 Task: Select Grocery. Add to cart, from DashMart for 2233 Arbour Crest Dr, Carrolton, Texas 75007, Cell Number 8177146937, following items : Cafe Spice Indian Entree Channa Masala (16 oz) - 2, Deep Indian Kitchen Chicken Tikka Masala with Cumin Basmati Rice Frozen Entree (9 oz) - 2, Amy''s Kitchen Macaroni & Cheese (9 oz) - 2, Vaseline Intensive Care Essential Healing Body Lotion (10 oz) - 2
Action: Mouse moved to (337, 113)
Screenshot: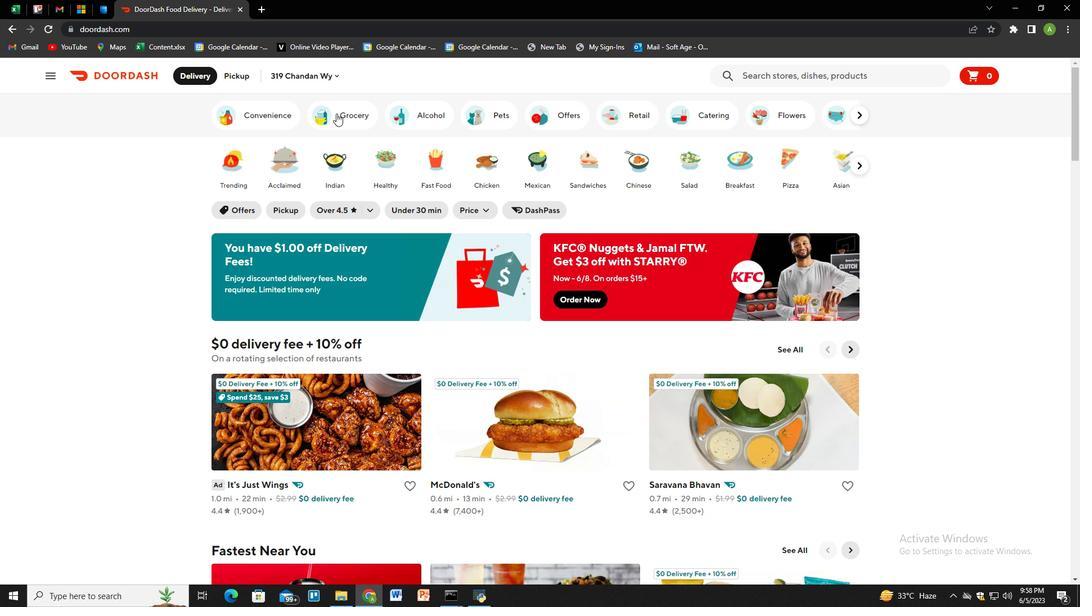 
Action: Mouse pressed left at (337, 113)
Screenshot: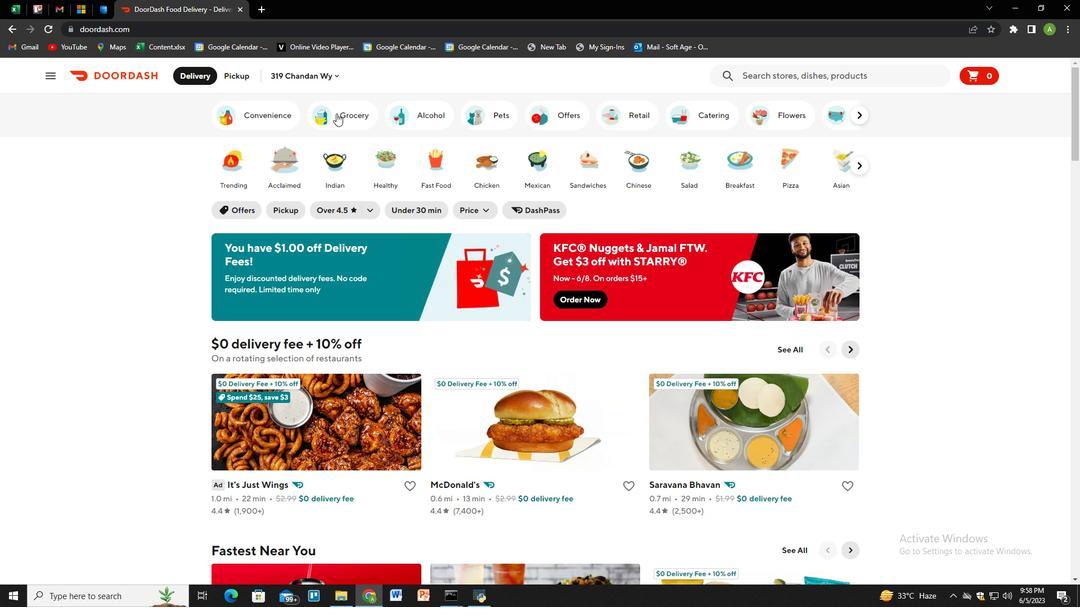 
Action: Mouse moved to (615, 546)
Screenshot: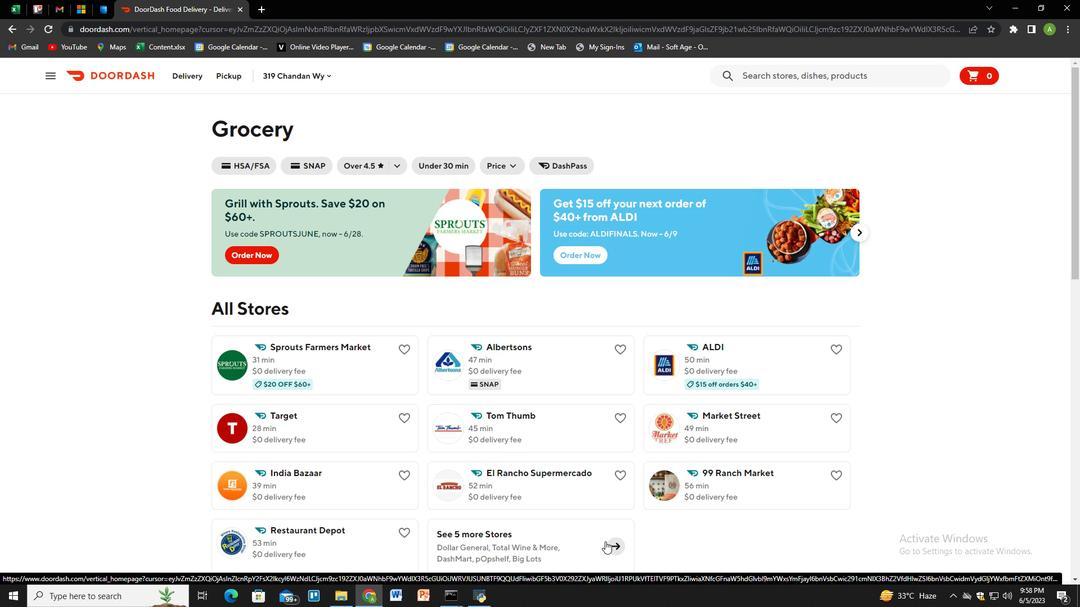 
Action: Mouse pressed left at (615, 546)
Screenshot: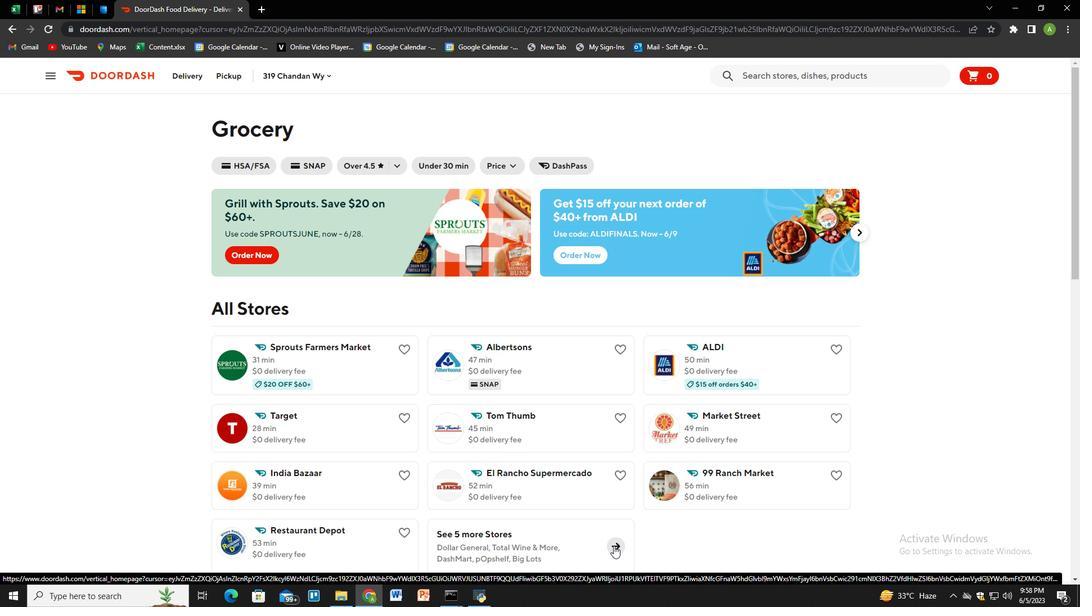 
Action: Mouse moved to (330, 406)
Screenshot: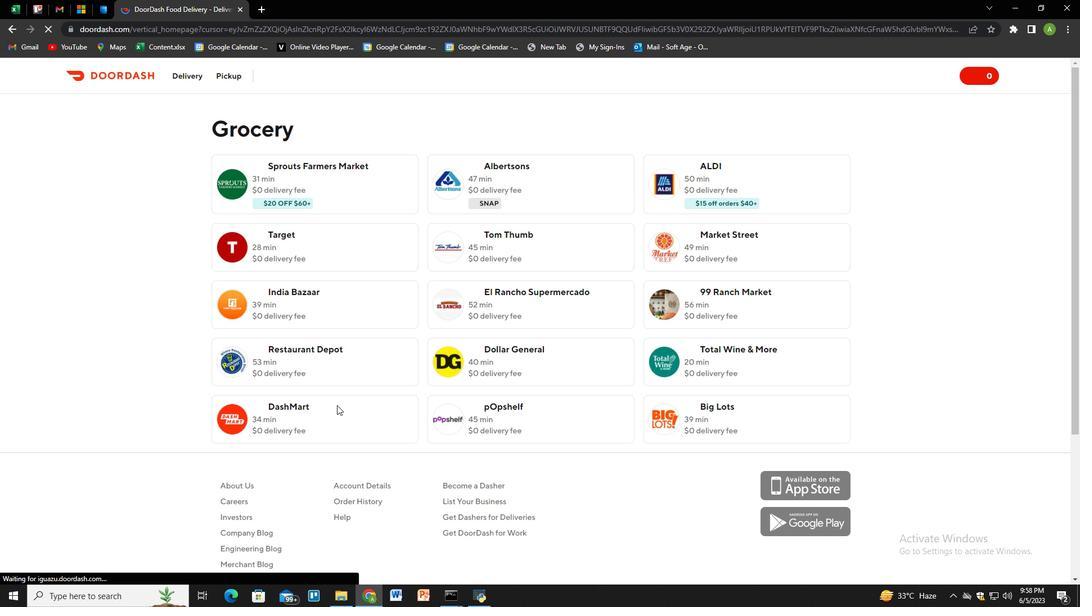 
Action: Mouse pressed left at (330, 406)
Screenshot: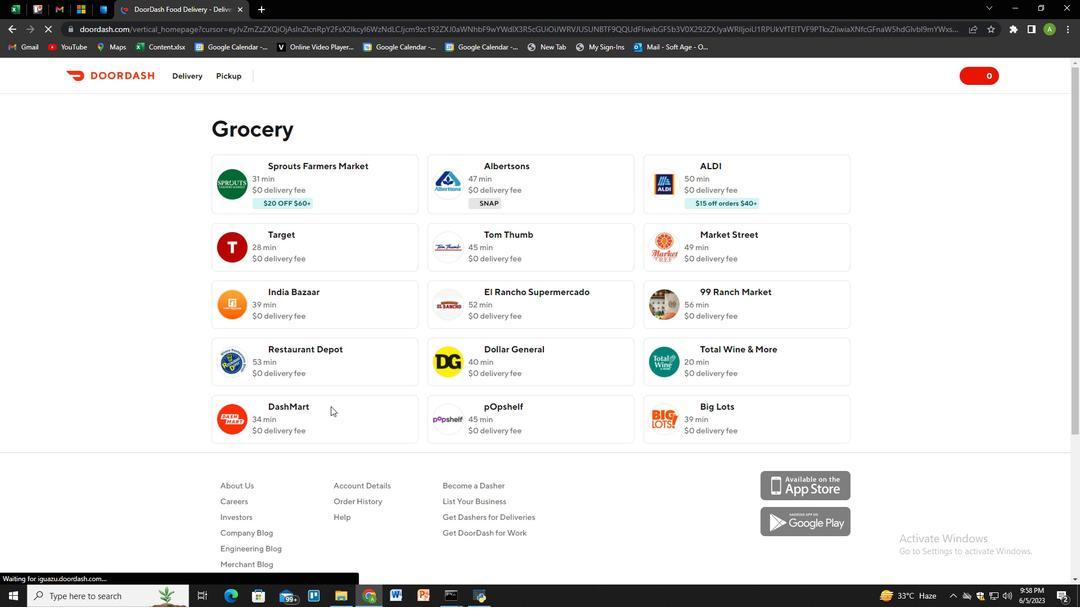 
Action: Mouse moved to (235, 77)
Screenshot: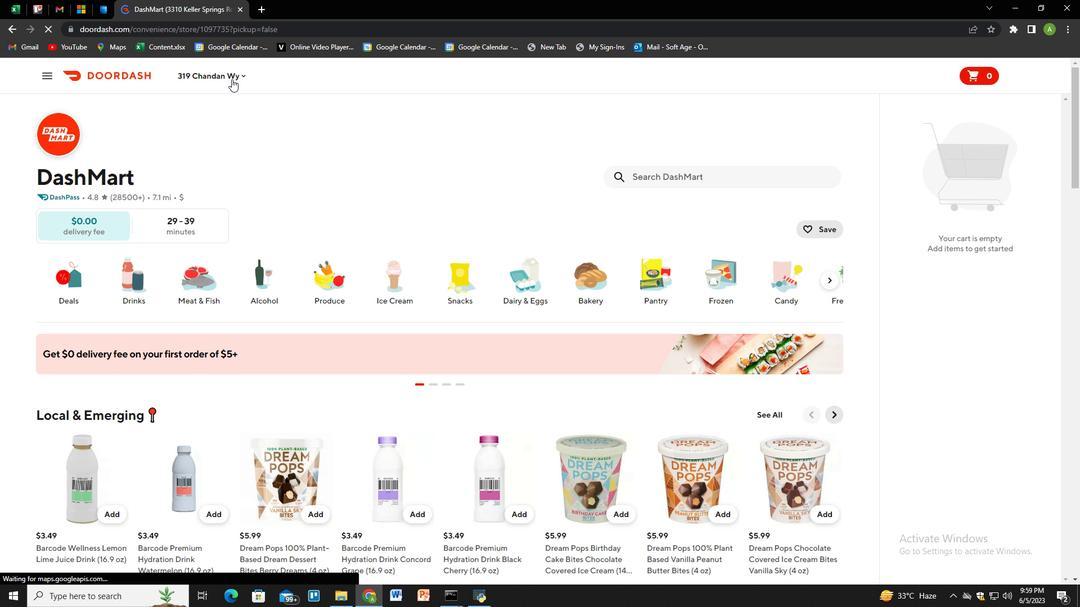 
Action: Mouse pressed left at (235, 77)
Screenshot: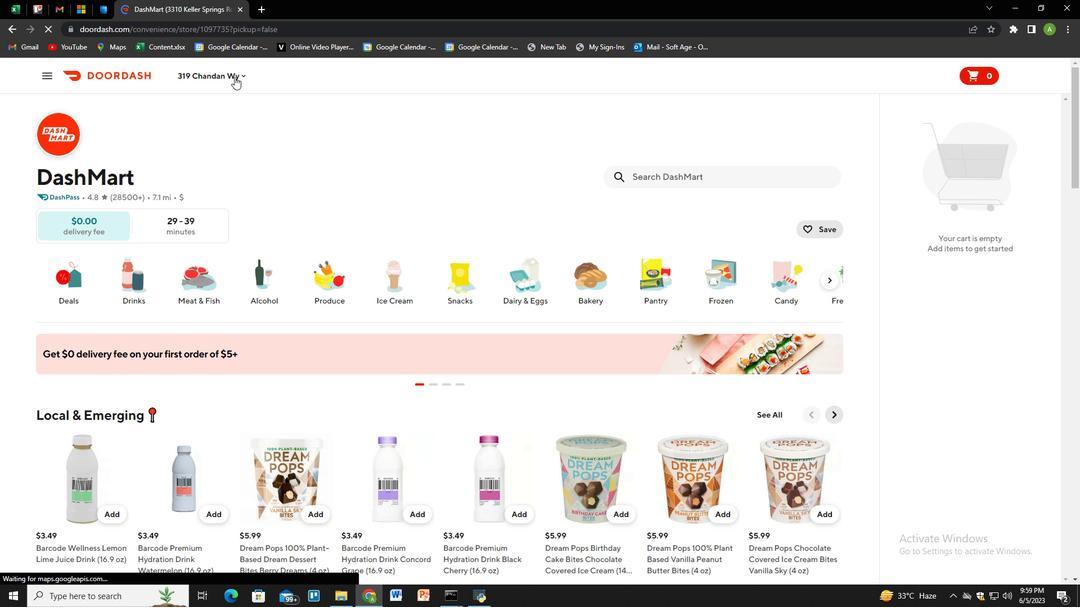 
Action: Mouse moved to (250, 126)
Screenshot: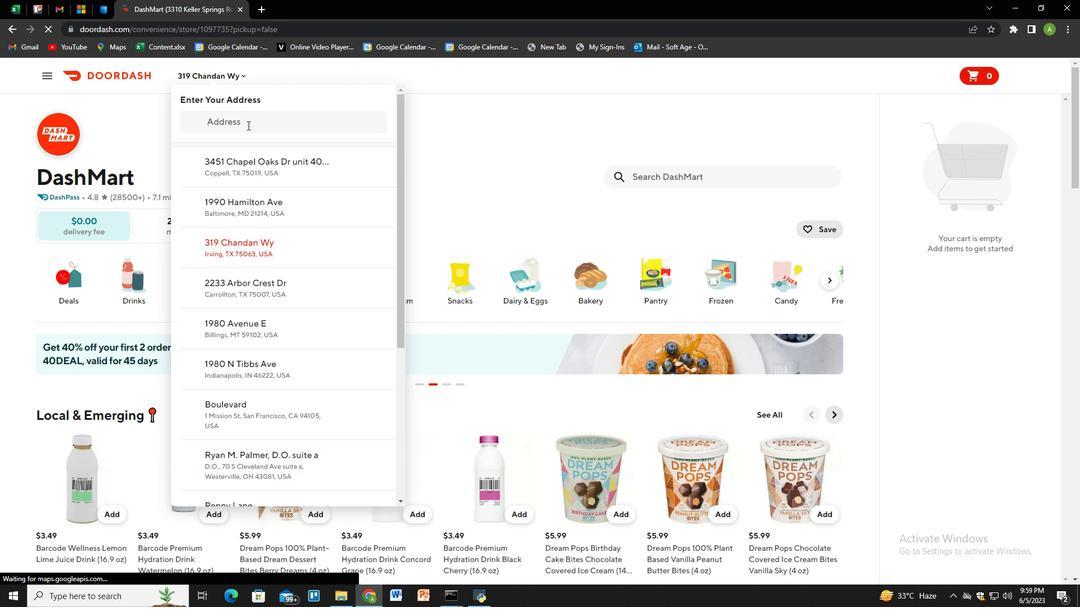 
Action: Mouse pressed left at (250, 126)
Screenshot: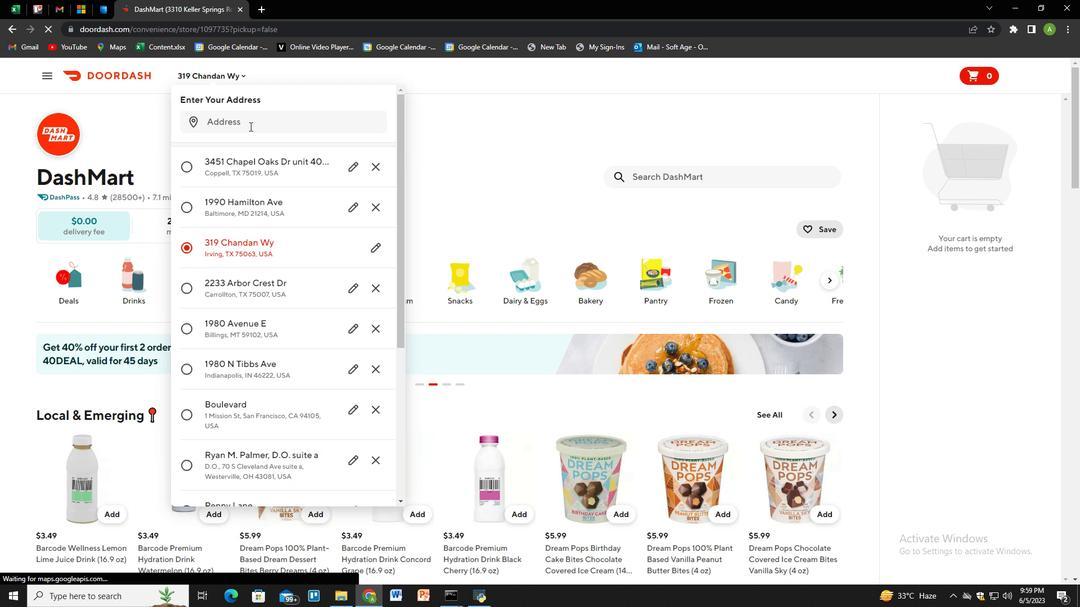
Action: Mouse moved to (192, 88)
Screenshot: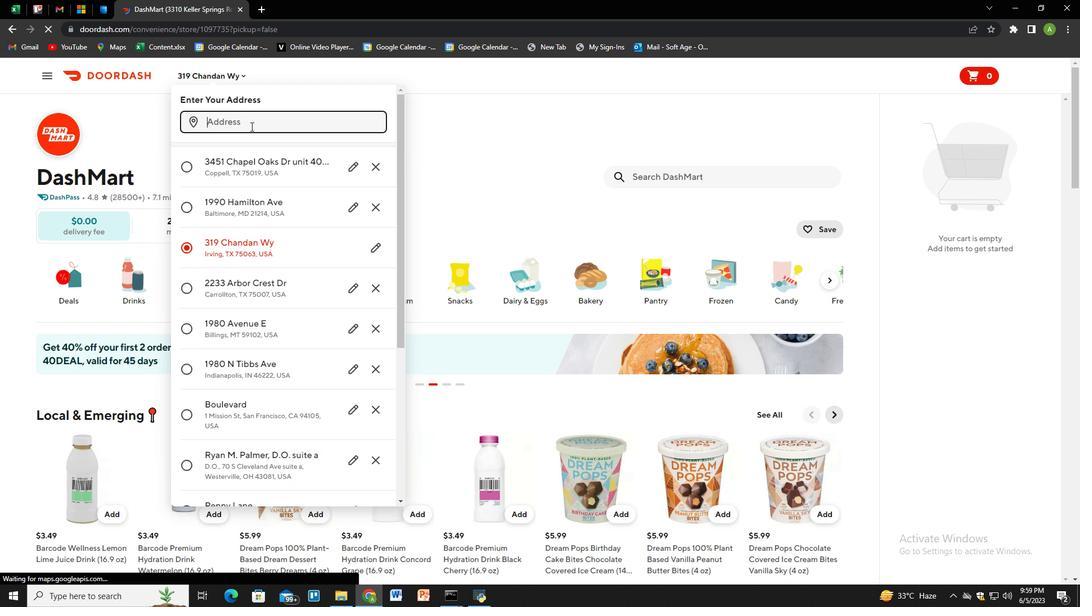 
Action: Key pressed 2233<Key.space>arbour<Key.space>crest<Key.space>dr,<Key.space>carrolton,<Key.space>texas<Key.space>75007,<Key.space><Key.enter>
Screenshot: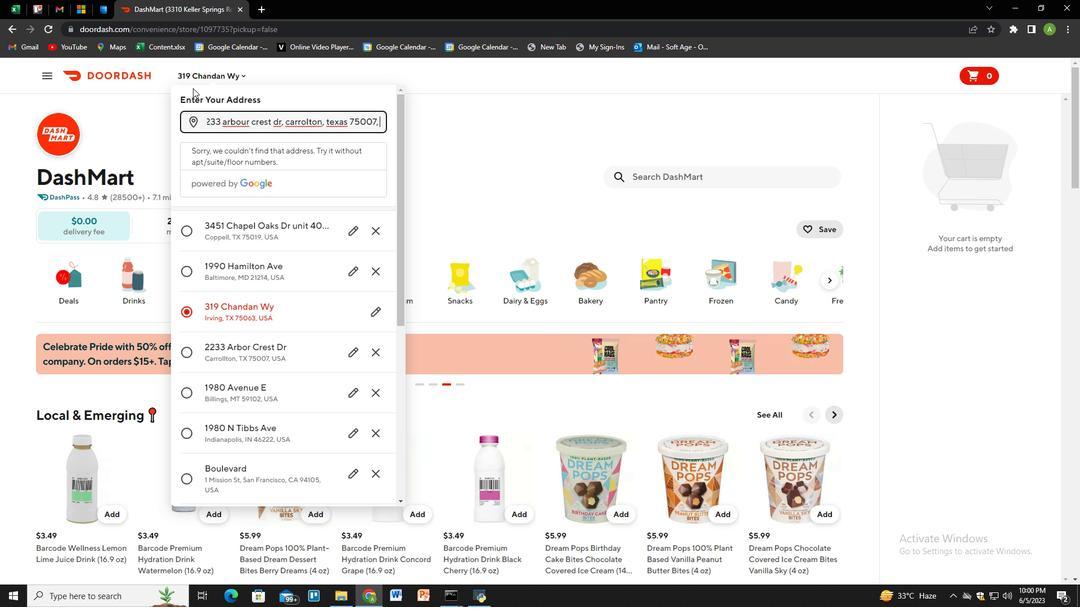 
Action: Mouse moved to (346, 461)
Screenshot: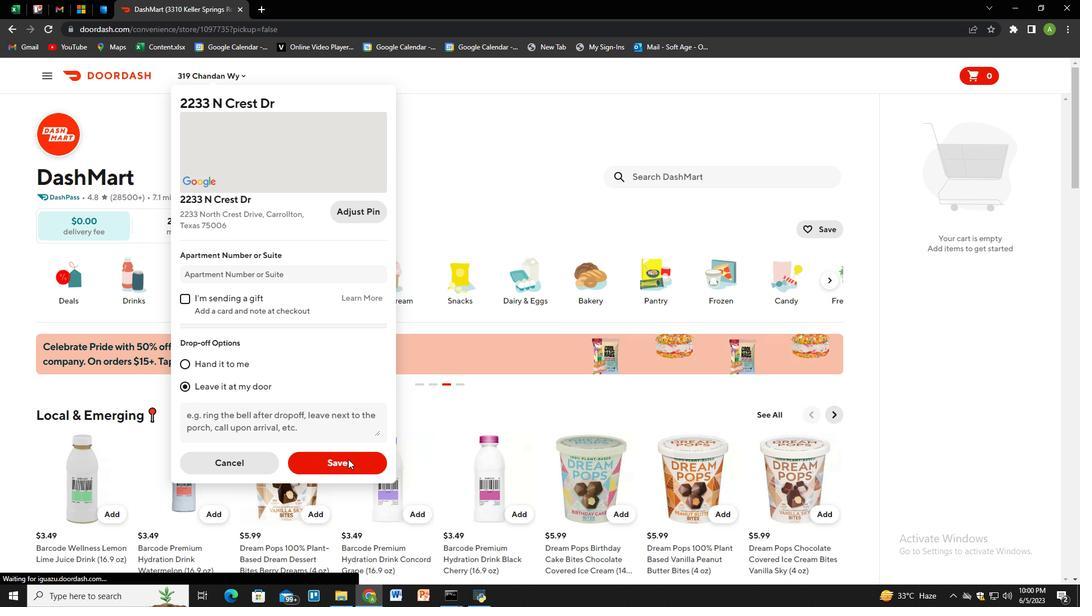
Action: Mouse pressed left at (346, 461)
Screenshot: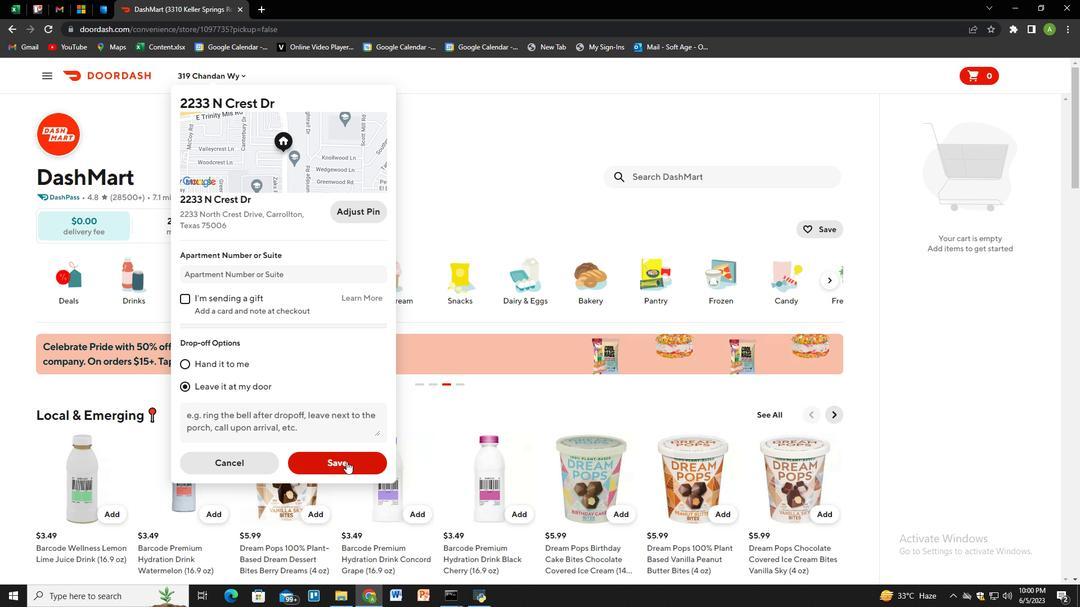 
Action: Mouse moved to (678, 172)
Screenshot: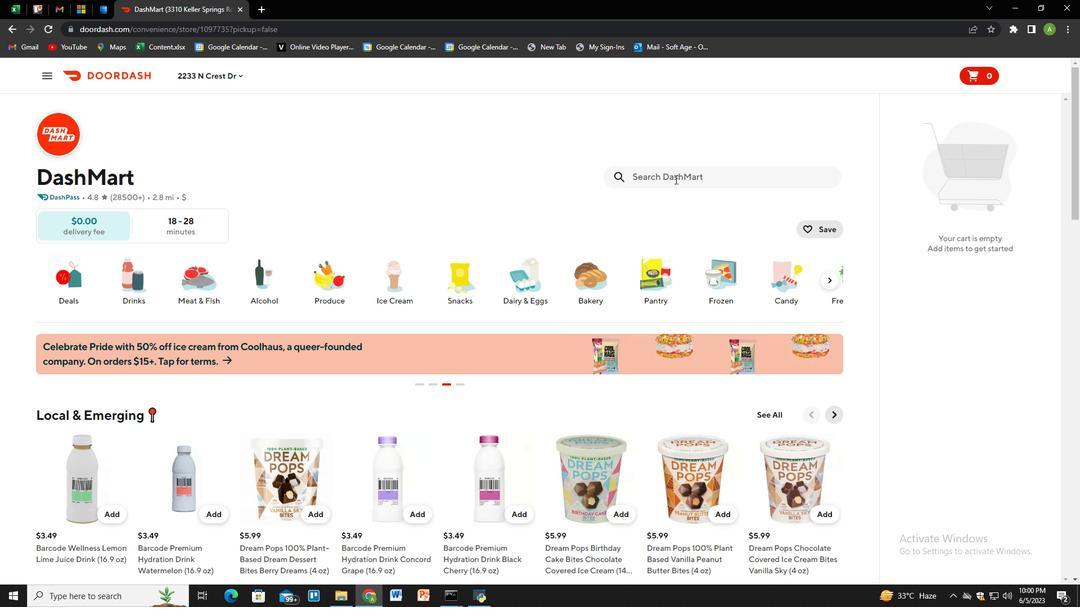
Action: Mouse pressed left at (678, 172)
Screenshot: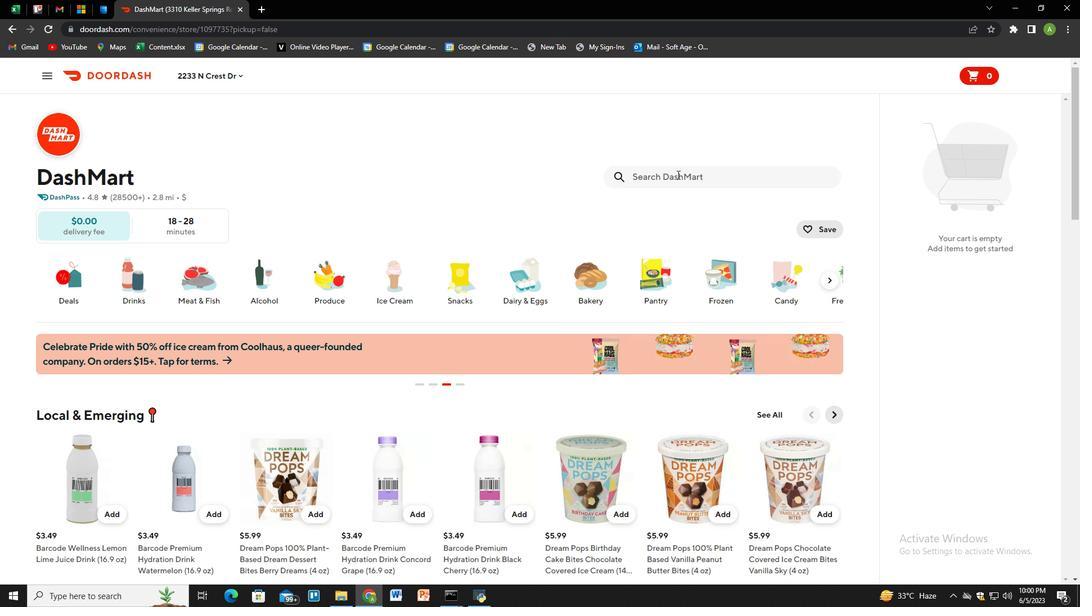 
Action: Key pressed cafe<Key.space>spice<Key.space>indian<Key.space>kitchen<Key.backspace>n<Key.space><Key.backspace><Key.backspace><Key.backspace><Key.backspace><Key.backspace><Key.backspace><Key.backspace><Key.backspace><Key.backspace><Key.backspace><Key.backspace><Key.backspace><Key.backspace><Key.backspace><Key.backspace>indian<Key.space>entree<Key.space>channa<Key.space>masala<Key.space><Key.shift_r>(16<Key.space>oz<Key.shift_r>)<Key.enter>
Screenshot: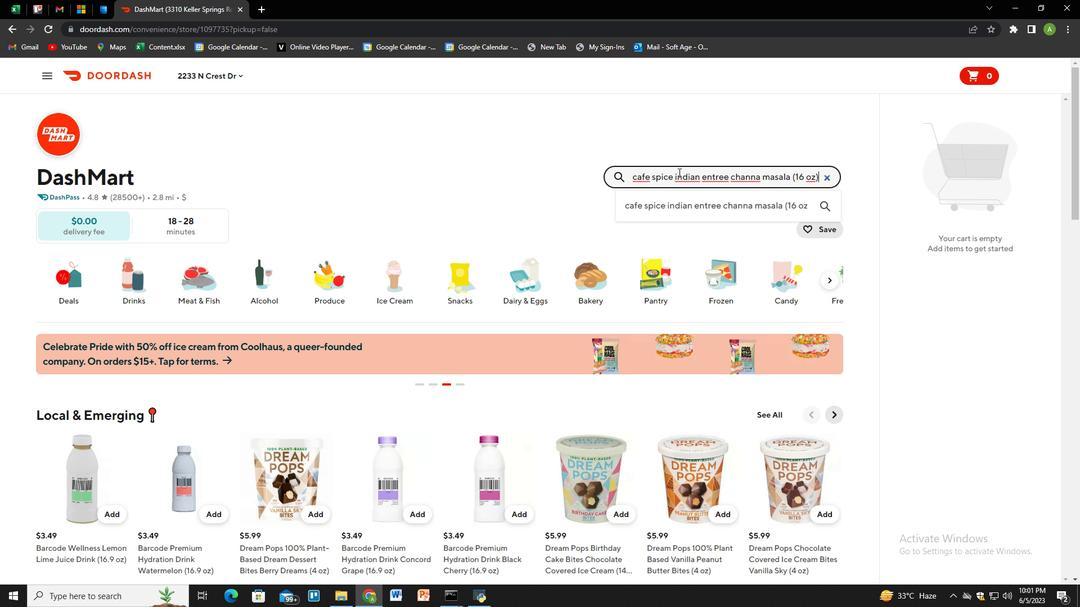 
Action: Mouse moved to (97, 296)
Screenshot: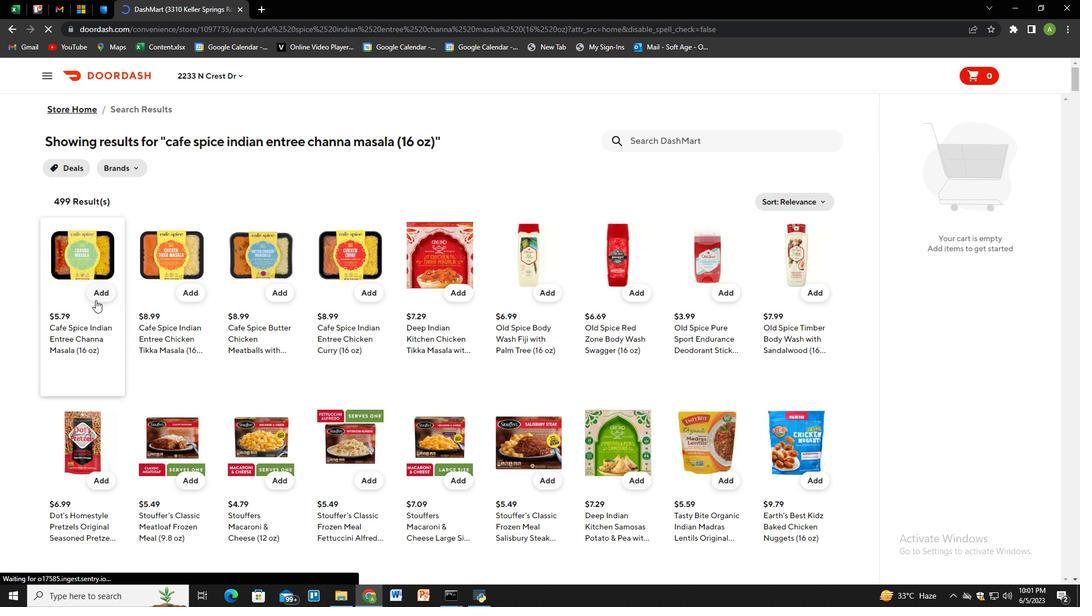 
Action: Mouse pressed left at (97, 296)
Screenshot: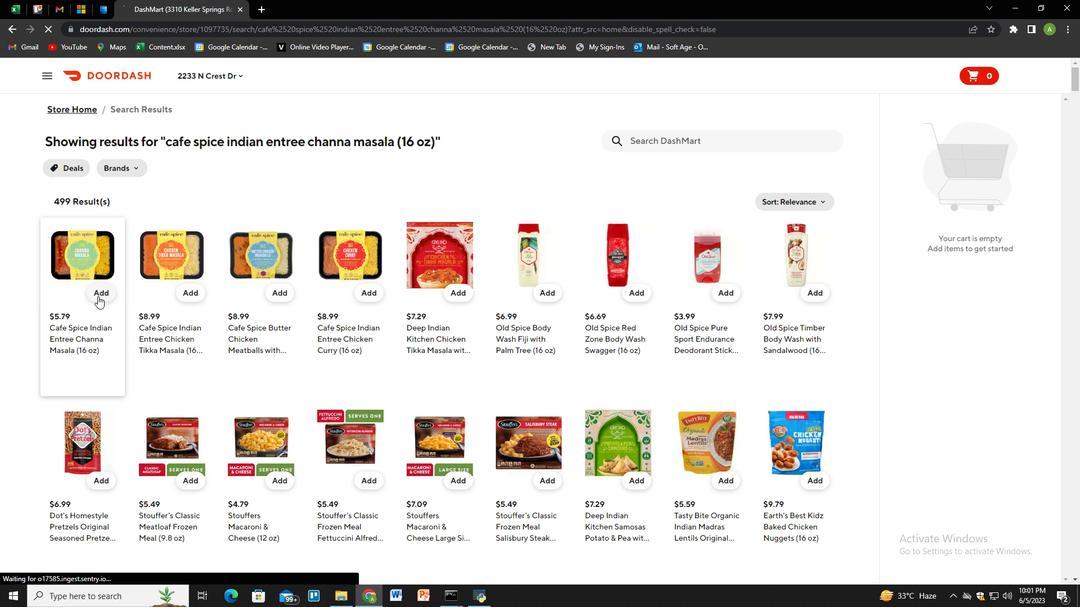 
Action: Mouse moved to (1042, 195)
Screenshot: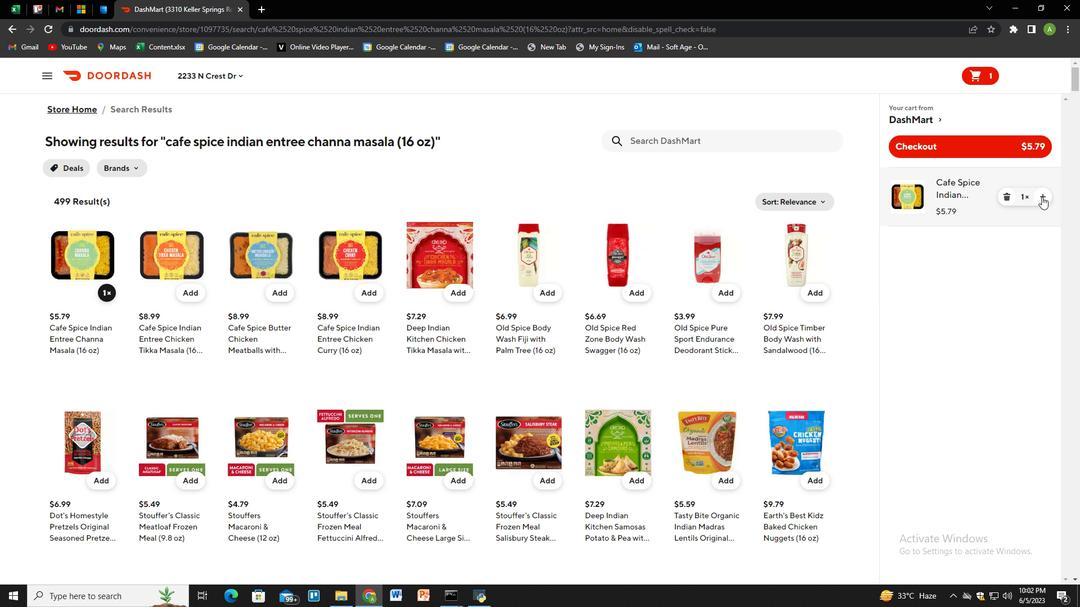 
Action: Mouse pressed left at (1042, 195)
Screenshot: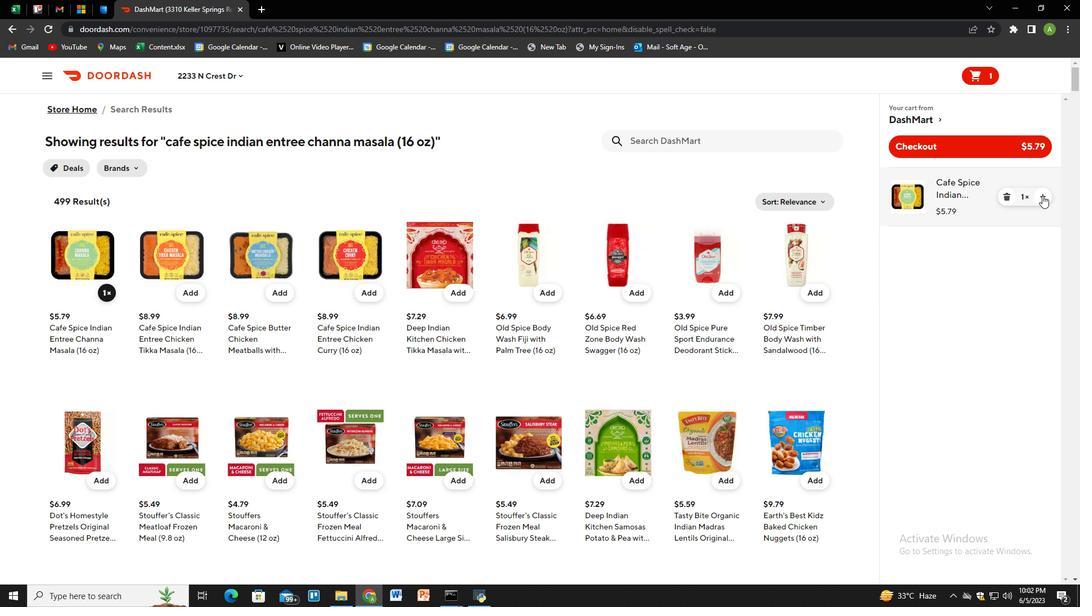 
Action: Mouse moved to (695, 145)
Screenshot: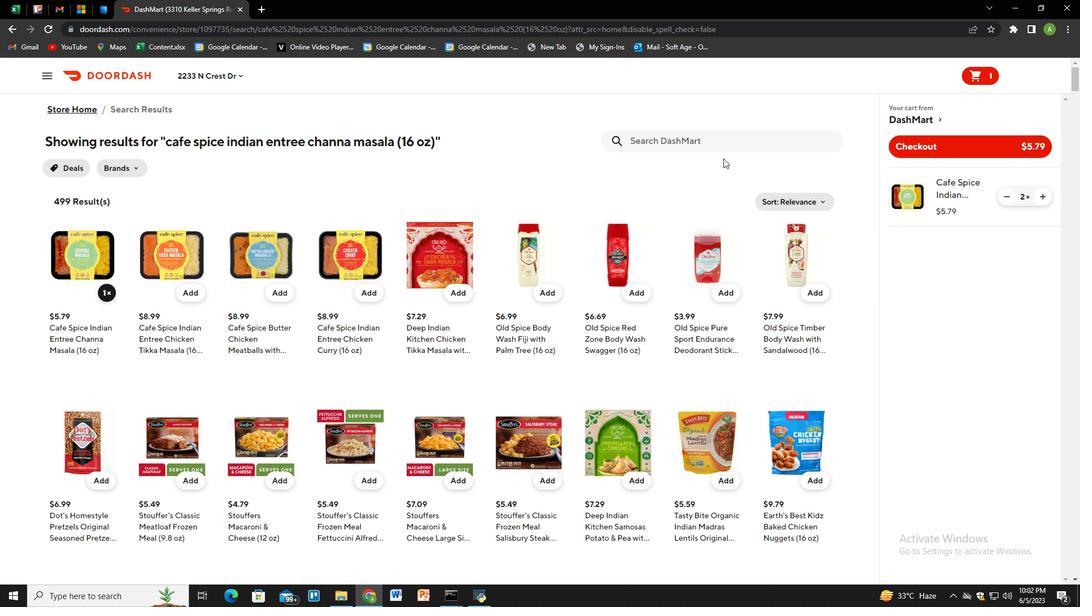 
Action: Mouse pressed left at (695, 145)
Screenshot: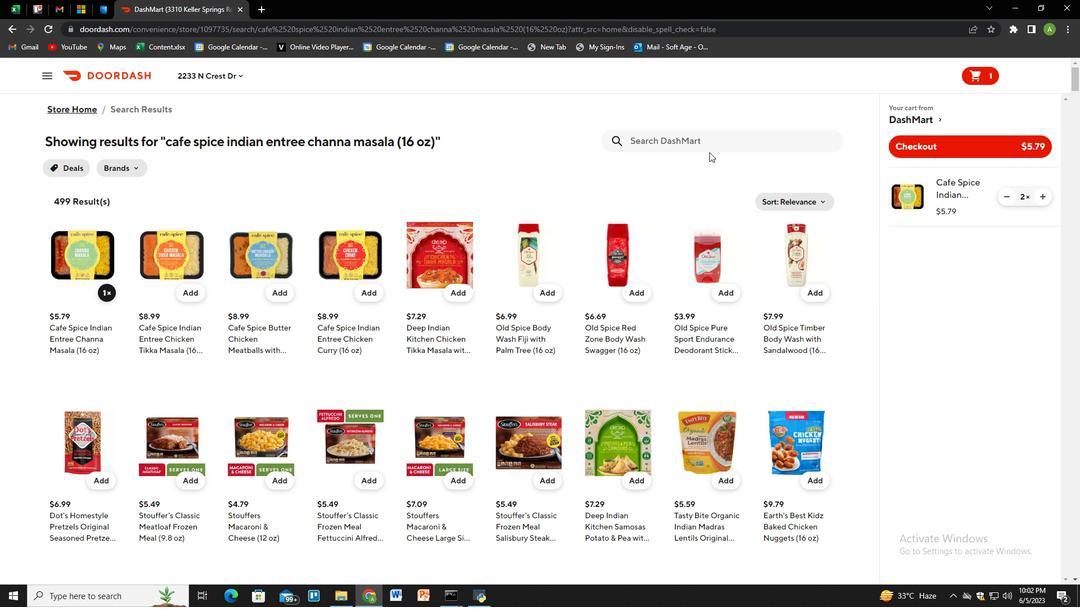 
Action: Mouse moved to (667, 192)
Screenshot: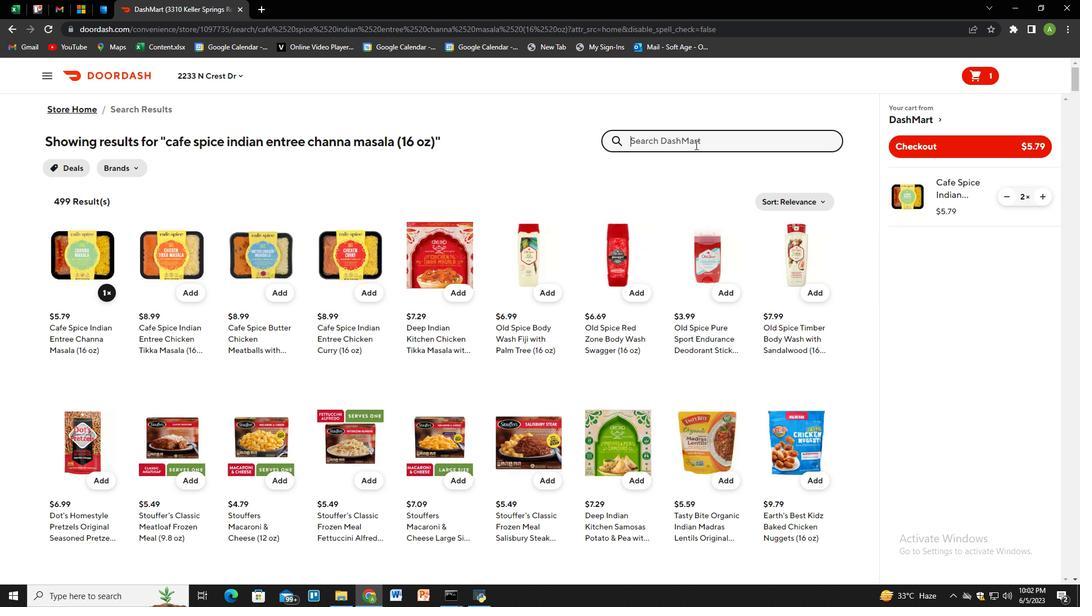 
Action: Key pressed deep<Key.space>indian<Key.space>kichen<Key.left><Key.left><Key.left><Key.left>t<Key.right><Key.right><Key.right><Key.right><Key.right><Key.space>chicken<Key.space>tikka<Key.space>masala<Key.space>with<Key.space>cumin<Key.space>basmati<Key.space>rice<Key.space>frozen<Key.space>entree<Key.space><Key.shift_r>(9<Key.space>oz<Key.shift_r>)<Key.enter>
Screenshot: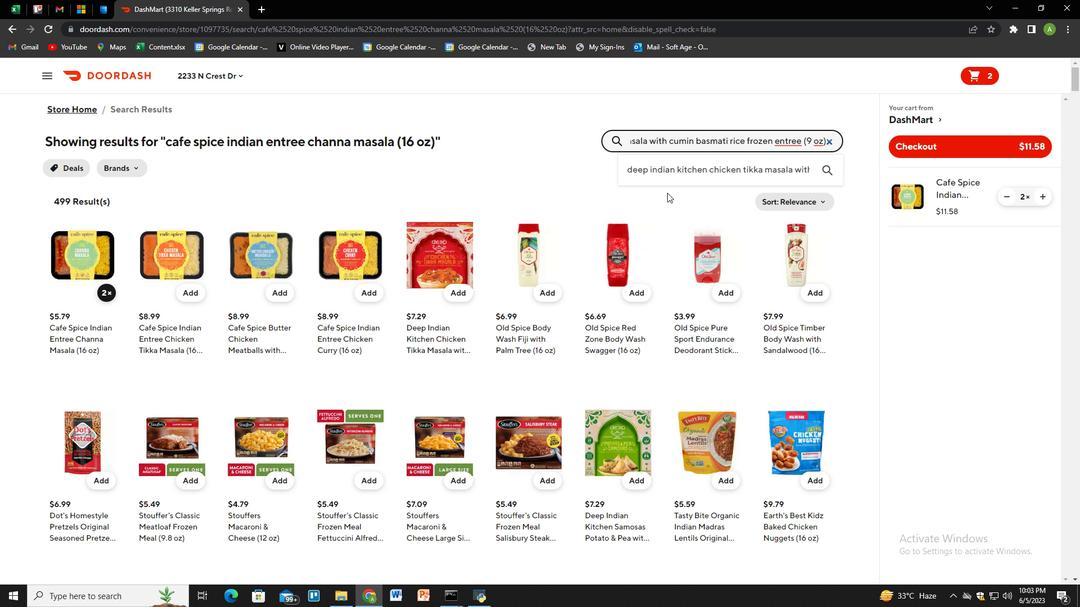
Action: Mouse moved to (97, 304)
Screenshot: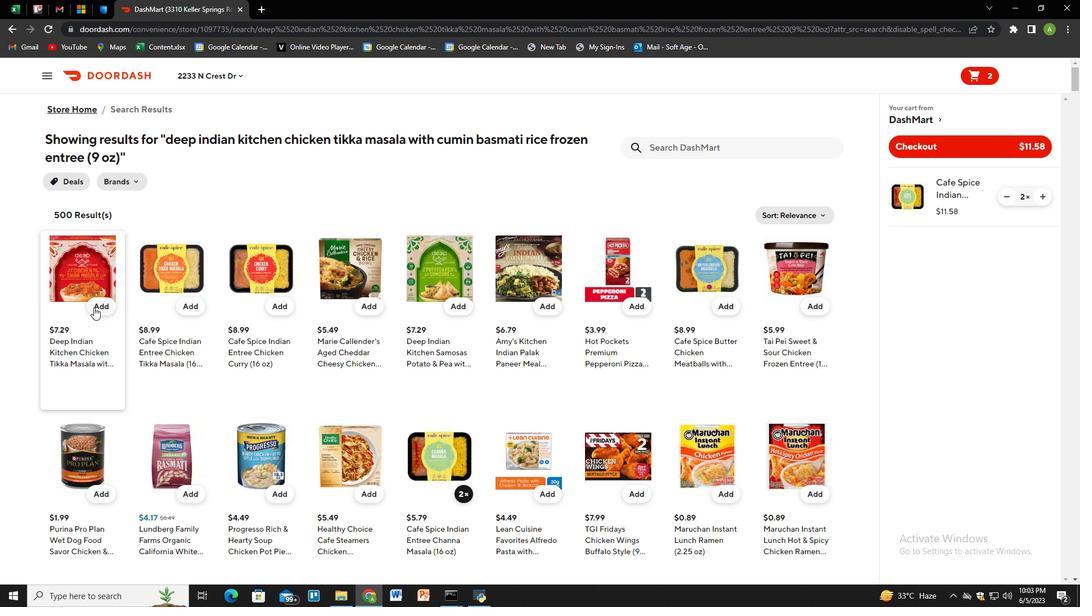 
Action: Mouse pressed left at (97, 304)
Screenshot: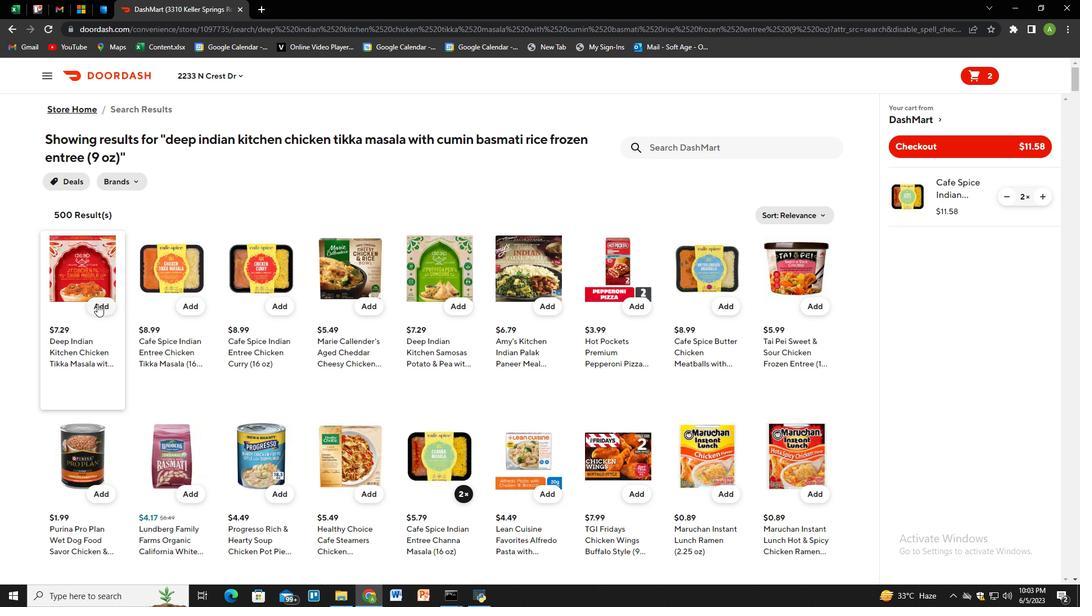 
Action: Mouse moved to (1042, 257)
Screenshot: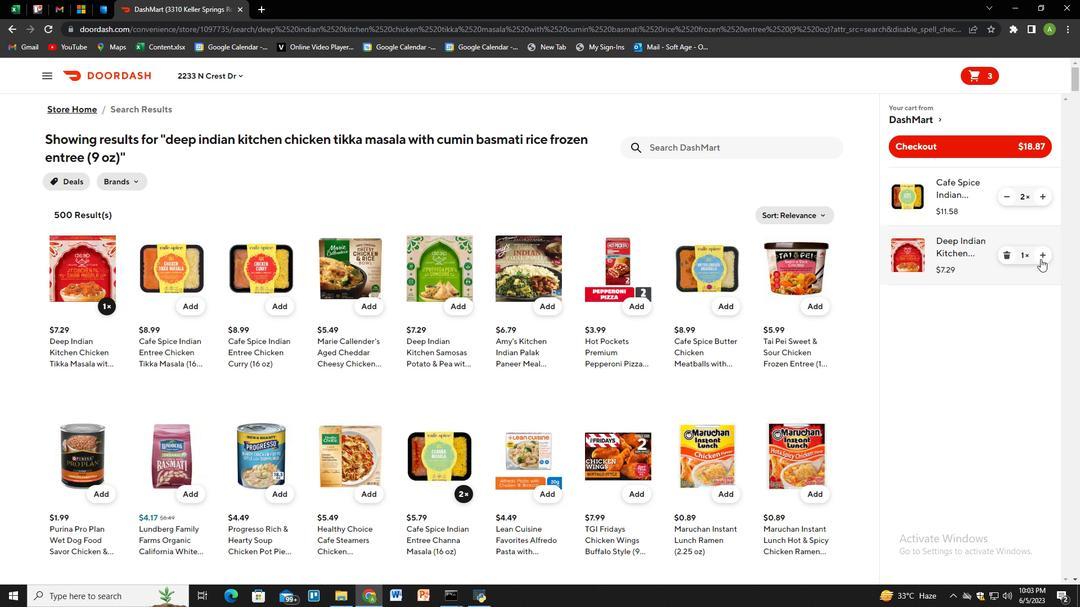 
Action: Mouse pressed left at (1042, 257)
Screenshot: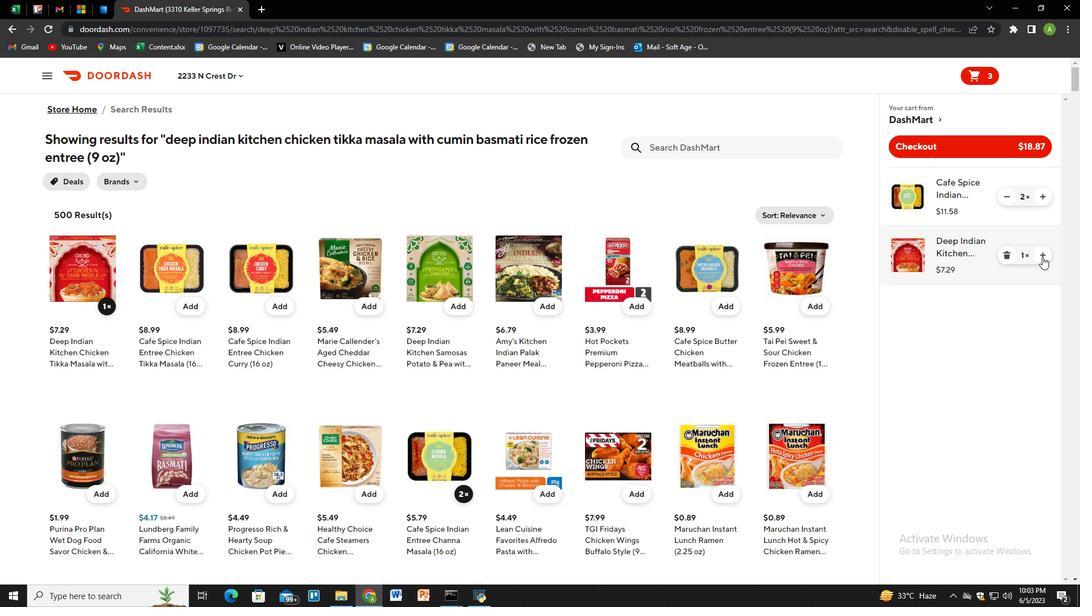 
Action: Mouse moved to (669, 149)
Screenshot: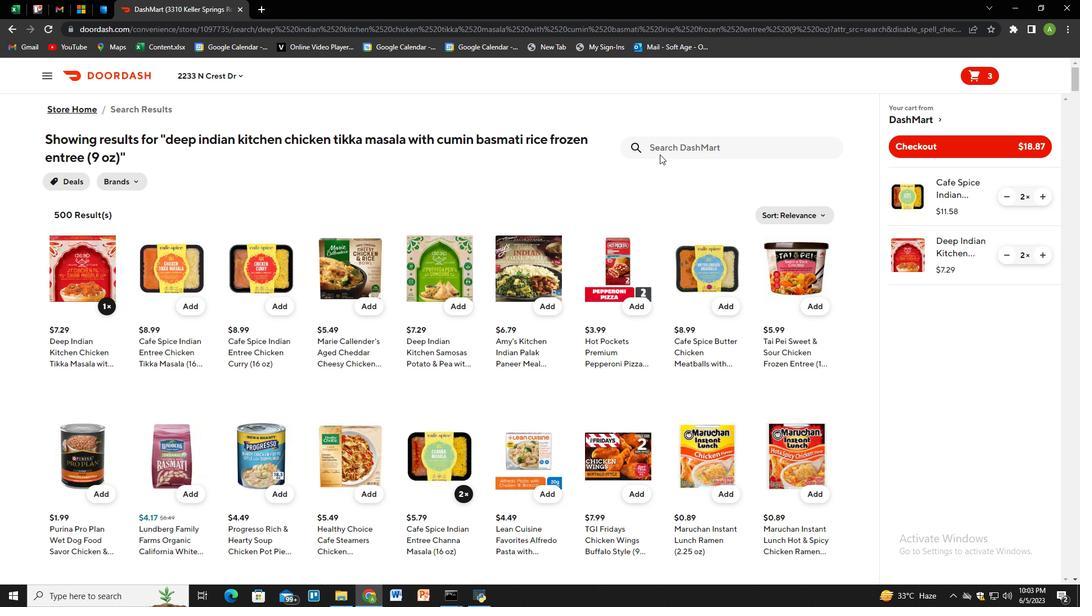 
Action: Mouse pressed left at (669, 149)
Screenshot: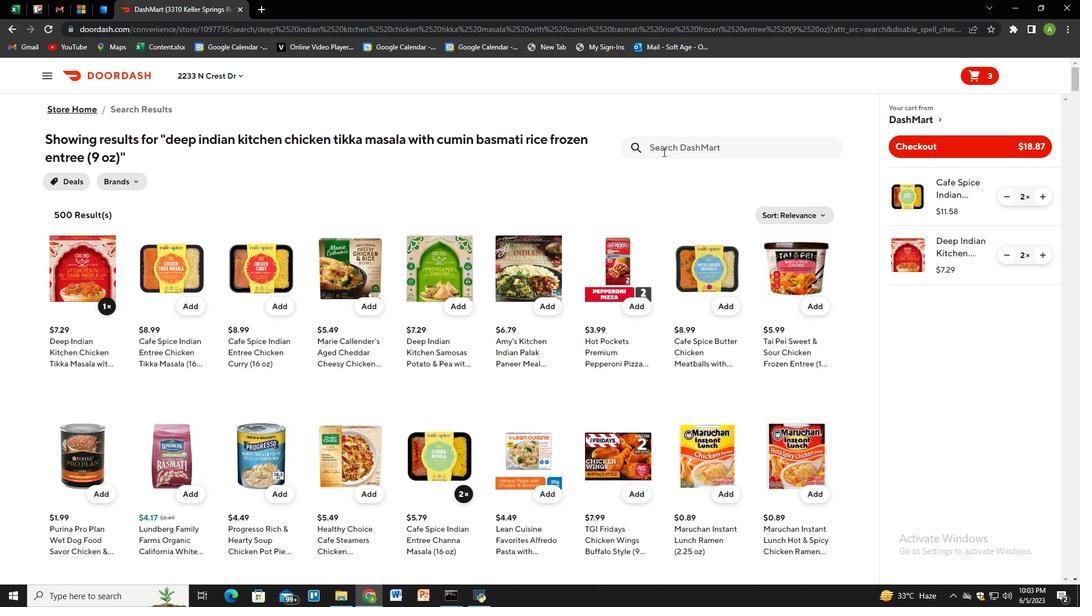 
Action: Mouse moved to (648, 177)
Screenshot: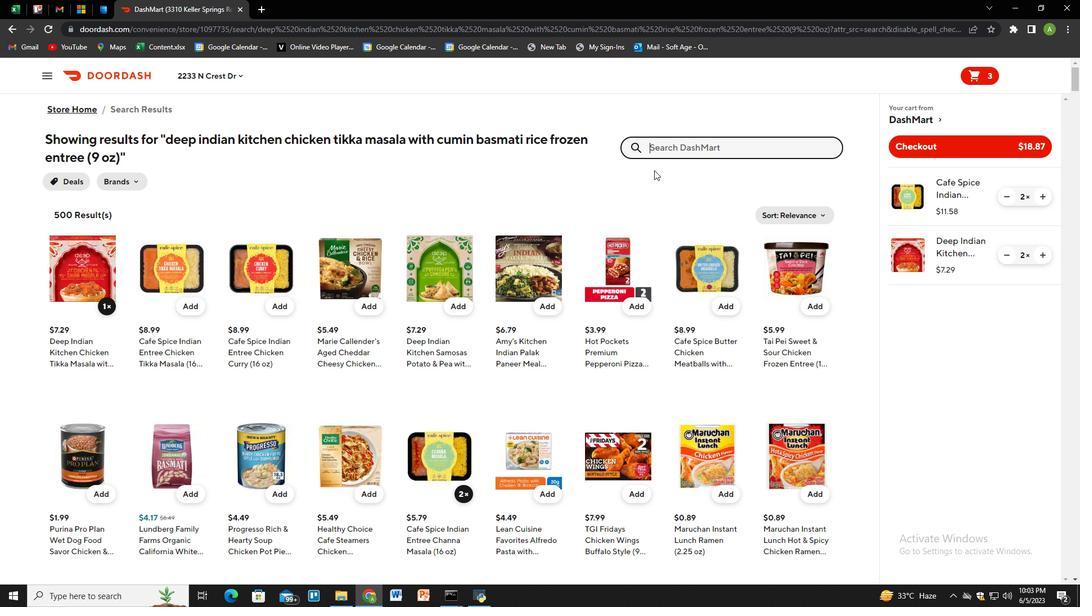 
Action: Key pressed amy<Key.shift_r>"s<Key.space>li<Key.backspace><Key.backspace>kiy<Key.backspace>tchen<Key.space>macari<Key.backspace>oni<Key.space><Key.shift><Key.shift><Key.shift><Key.shift><Key.shift><Key.shift><Key.shift><Key.shift><Key.shift><Key.shift>&<Key.space>cheese<Key.space><Key.shift_r>(9<Key.space>oz<Key.shift_r>)<Key.enter>
Screenshot: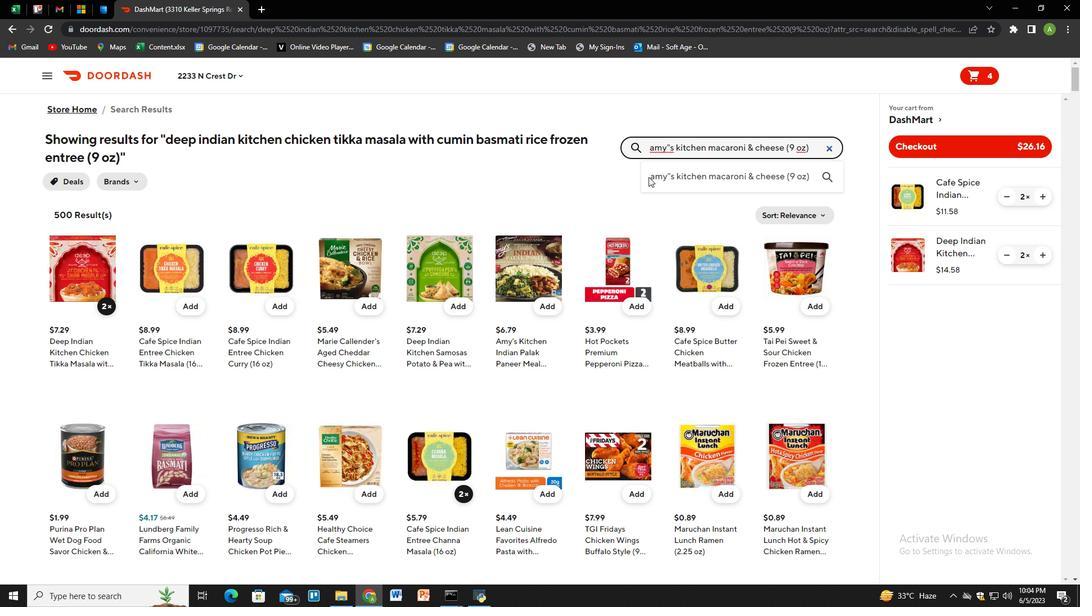 
Action: Mouse moved to (106, 290)
Screenshot: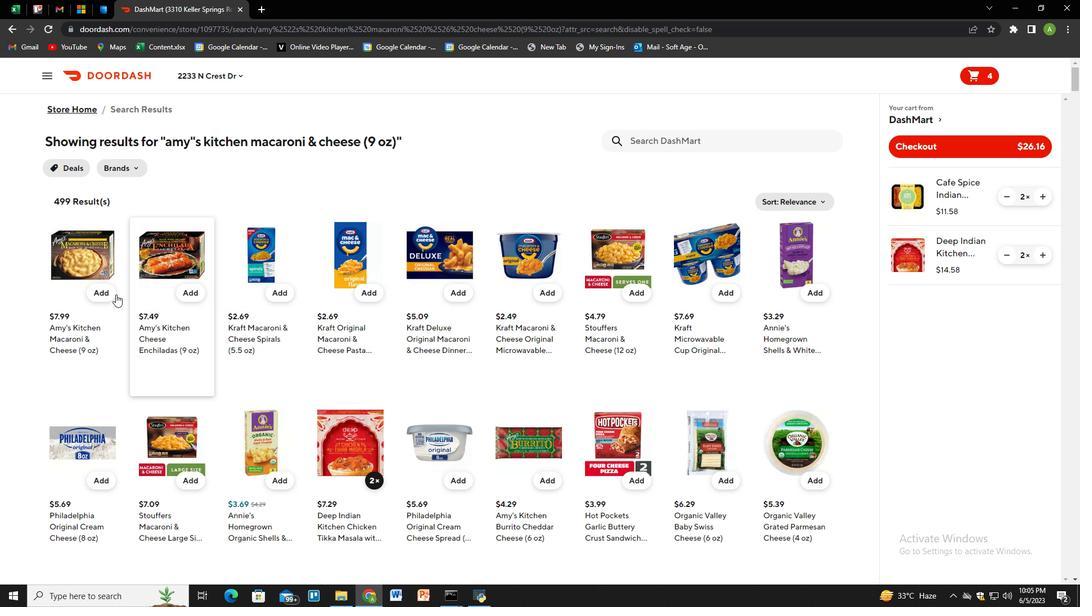 
Action: Mouse pressed left at (106, 290)
Screenshot: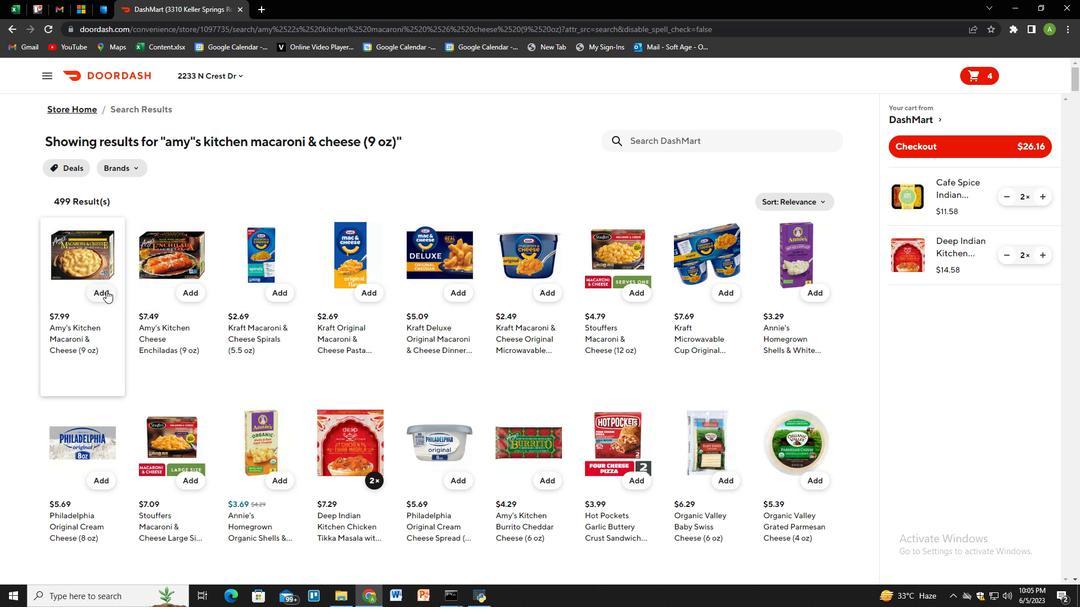 
Action: Mouse moved to (1038, 311)
Screenshot: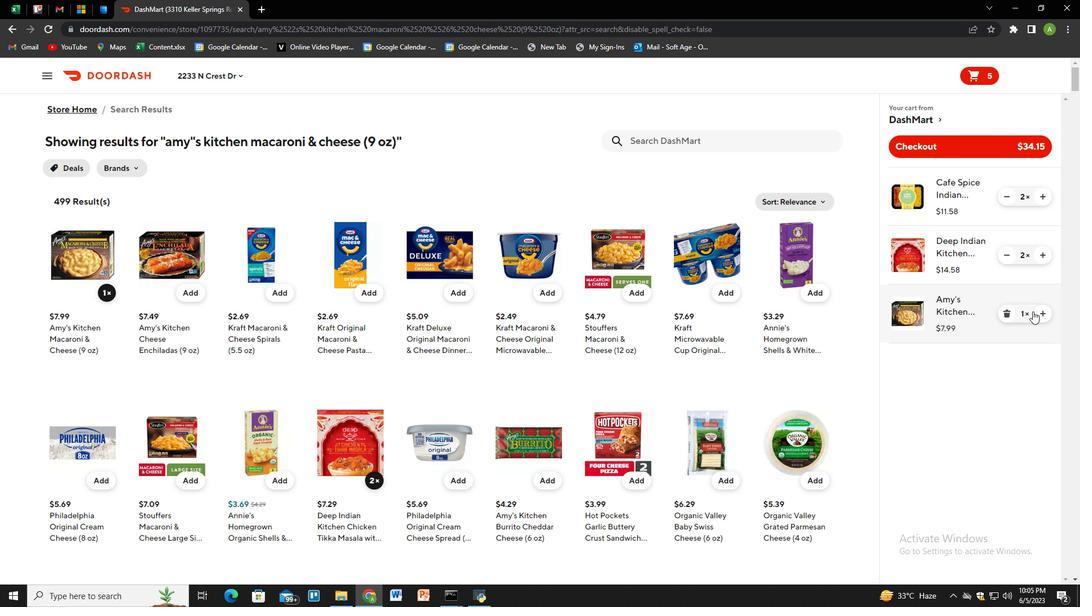 
Action: Mouse pressed left at (1038, 311)
Screenshot: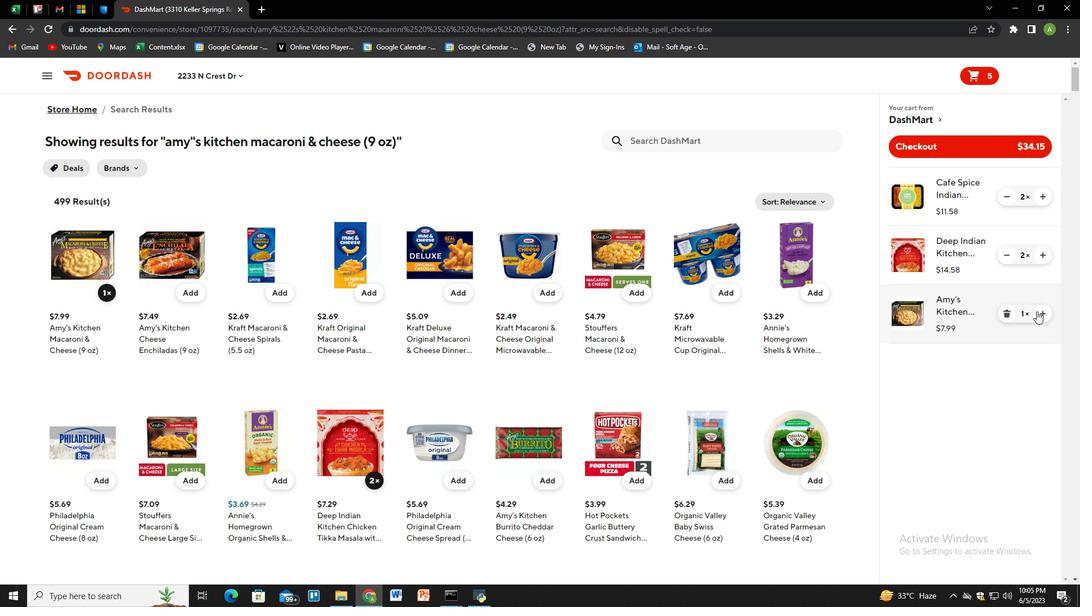 
Action: Mouse moved to (676, 145)
Screenshot: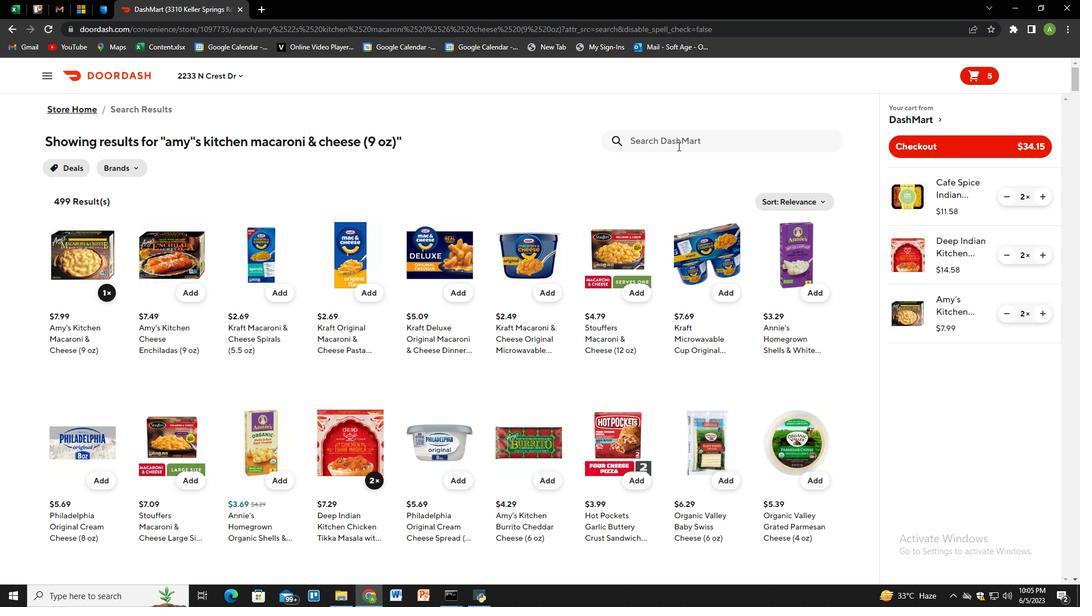 
Action: Mouse pressed left at (676, 145)
Screenshot: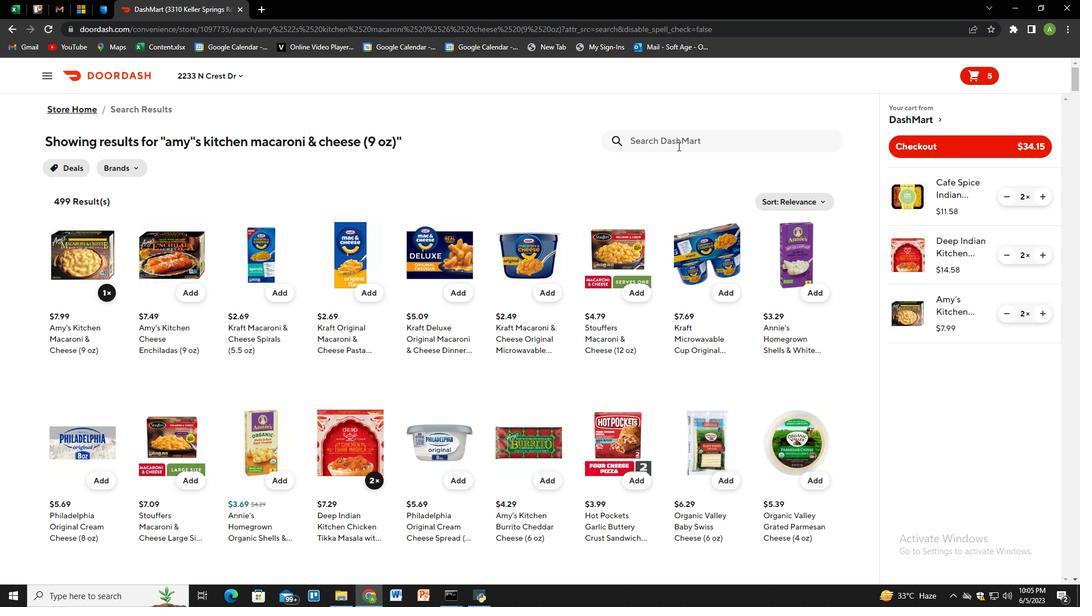 
Action: Key pressed vaseline<Key.space>intensive<Key.space>care<Key.space>essential<Key.space>healing<Key.space>body<Key.space>lotion<Key.space><Key.shift_r>(10<Key.space>oz<Key.shift_r>)<Key.enter>
Screenshot: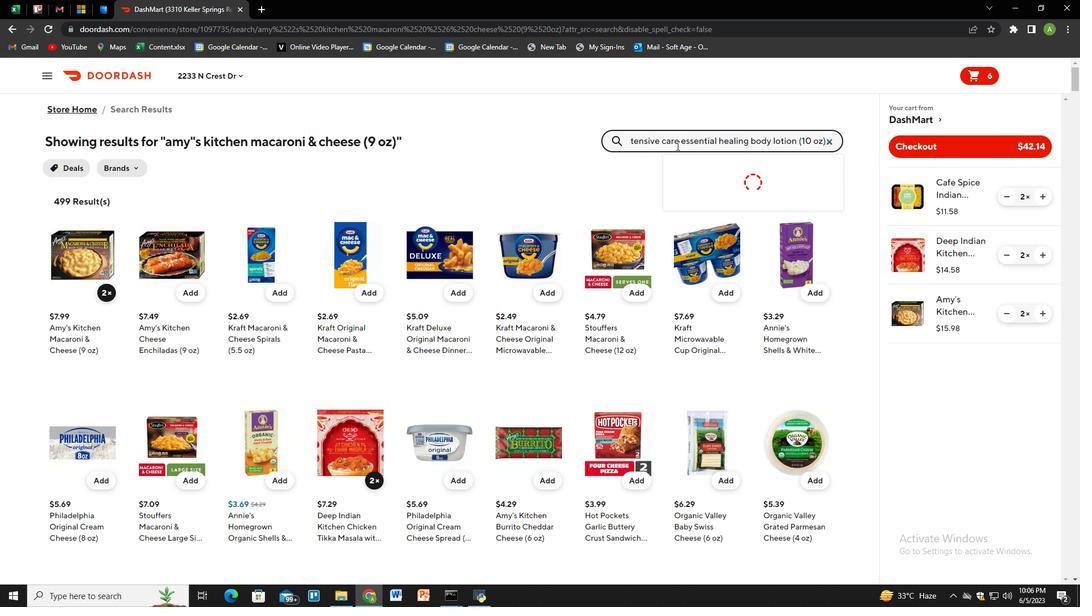 
Action: Mouse moved to (106, 294)
Screenshot: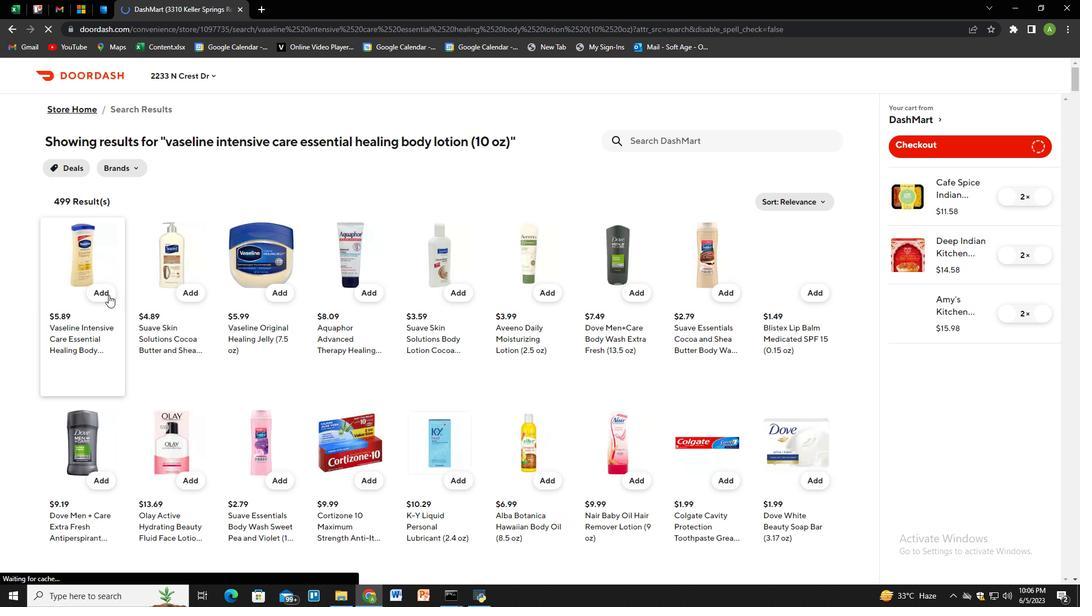 
Action: Mouse pressed left at (106, 294)
Screenshot: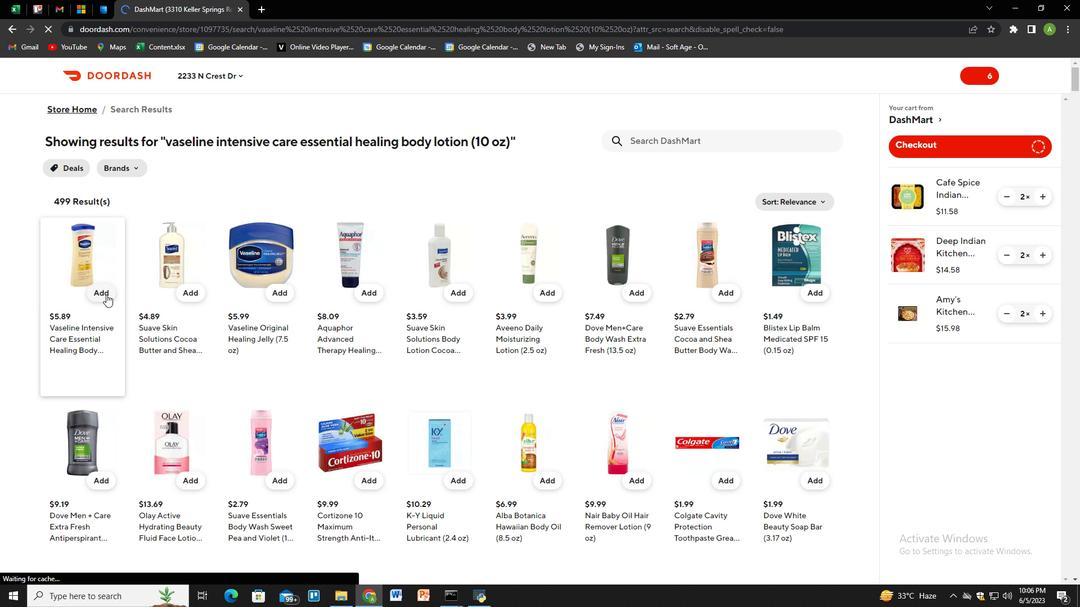 
Action: Mouse moved to (1045, 368)
Screenshot: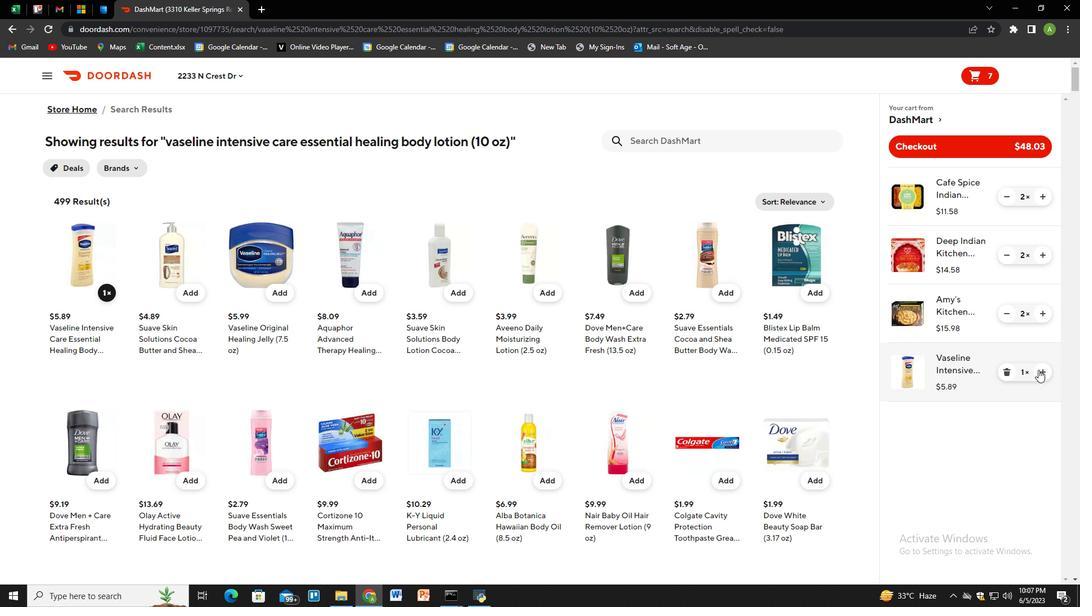 
Action: Mouse pressed left at (1045, 368)
Screenshot: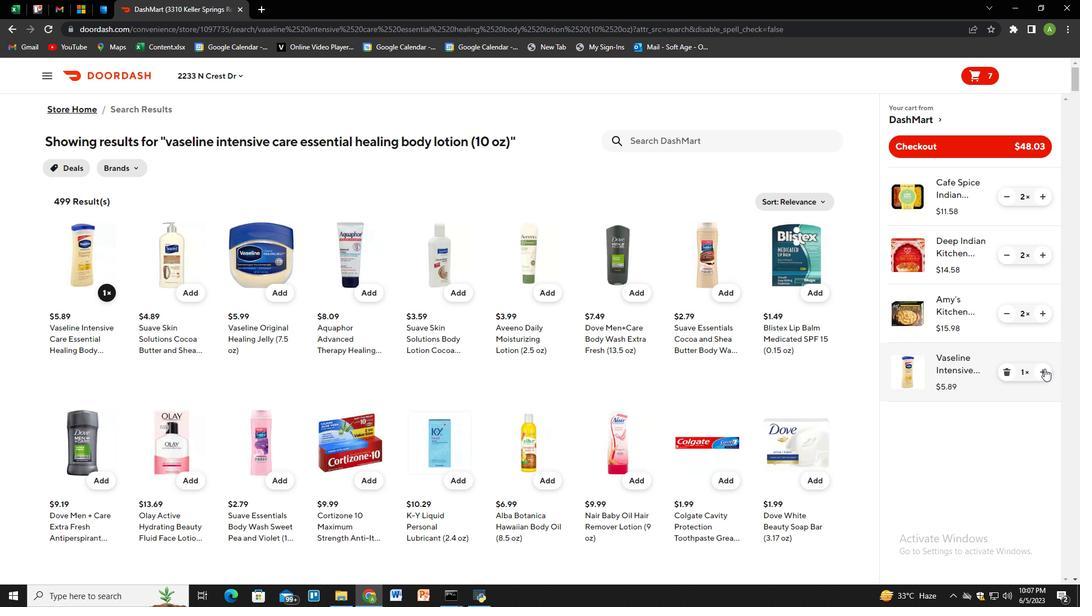 
Action: Mouse moved to (913, 147)
Screenshot: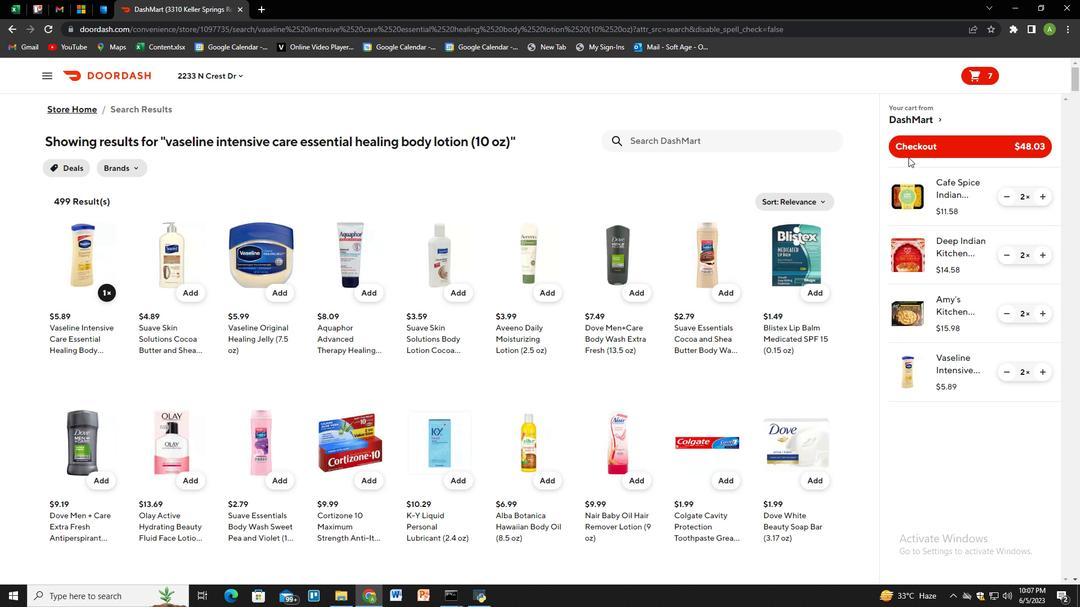 
Action: Mouse pressed left at (913, 147)
Screenshot: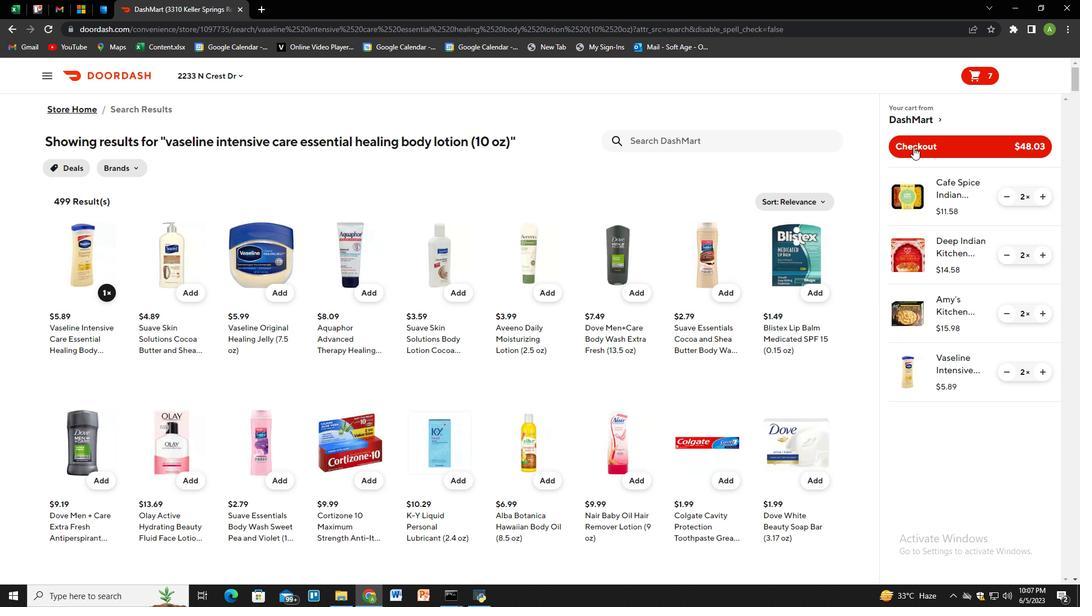 
